 Task: Change scribble line weight to 8PX.
Action: Mouse moved to (446, 347)
Screenshot: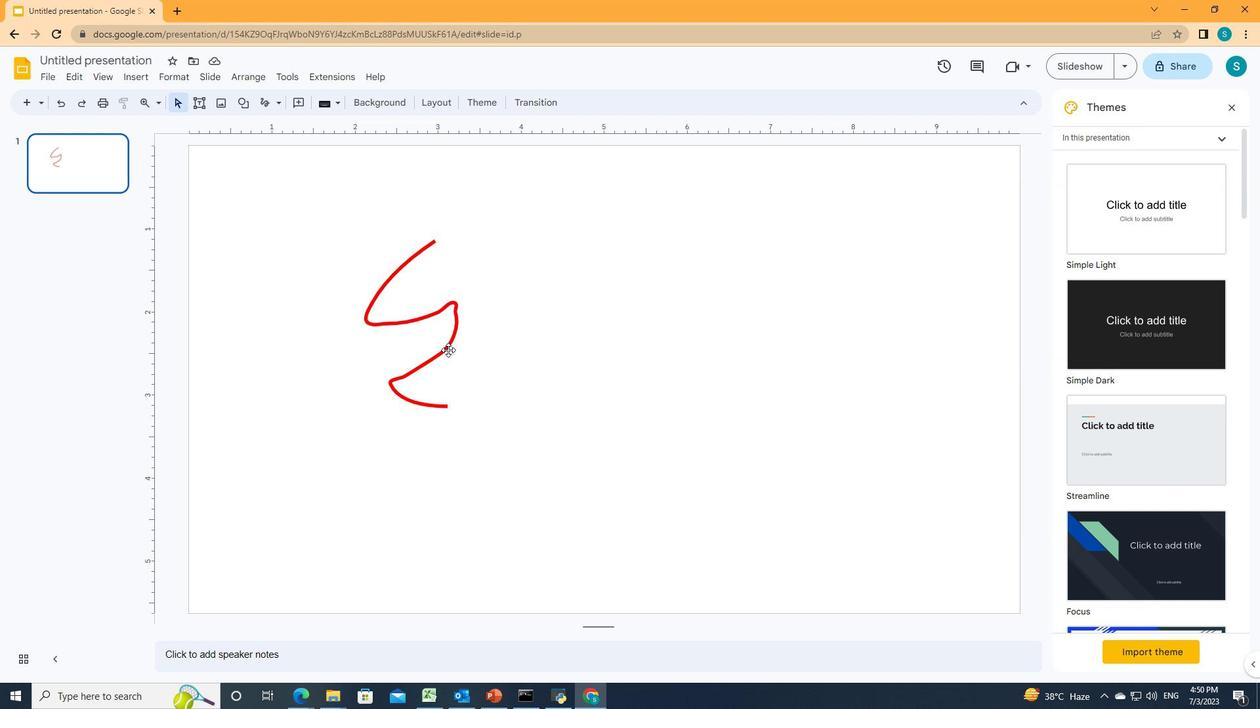 
Action: Mouse pressed left at (446, 347)
Screenshot: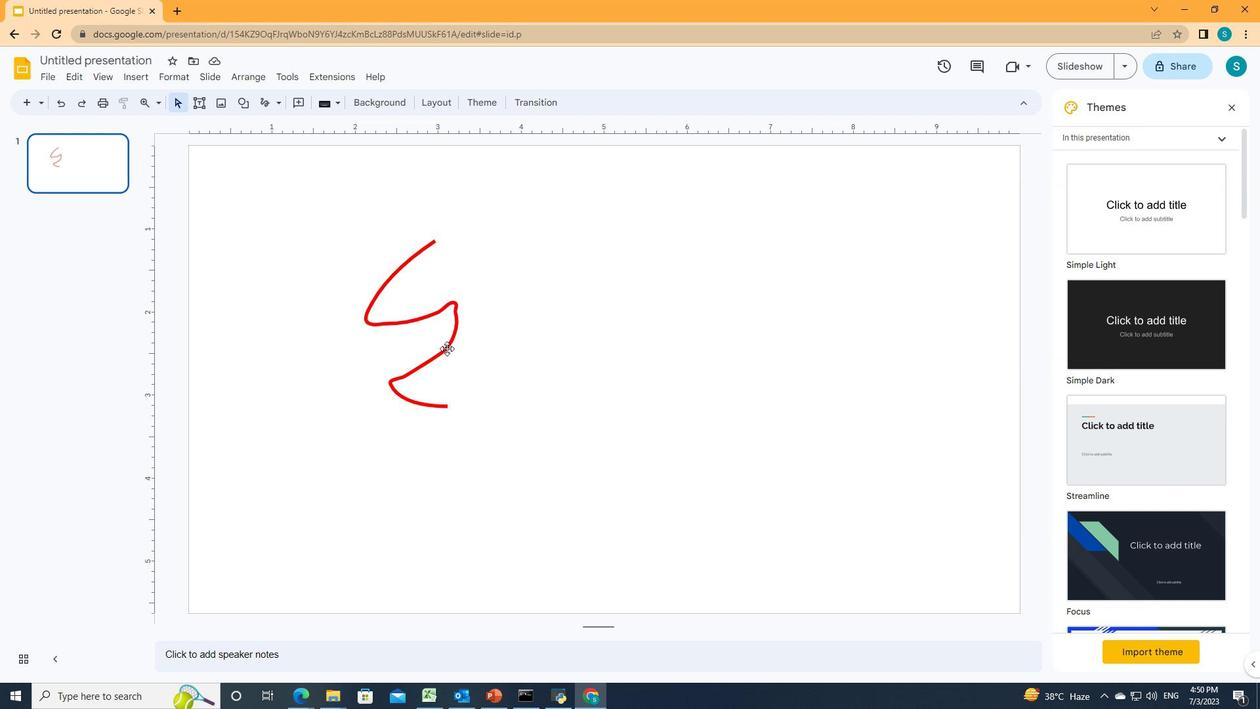 
Action: Mouse moved to (321, 103)
Screenshot: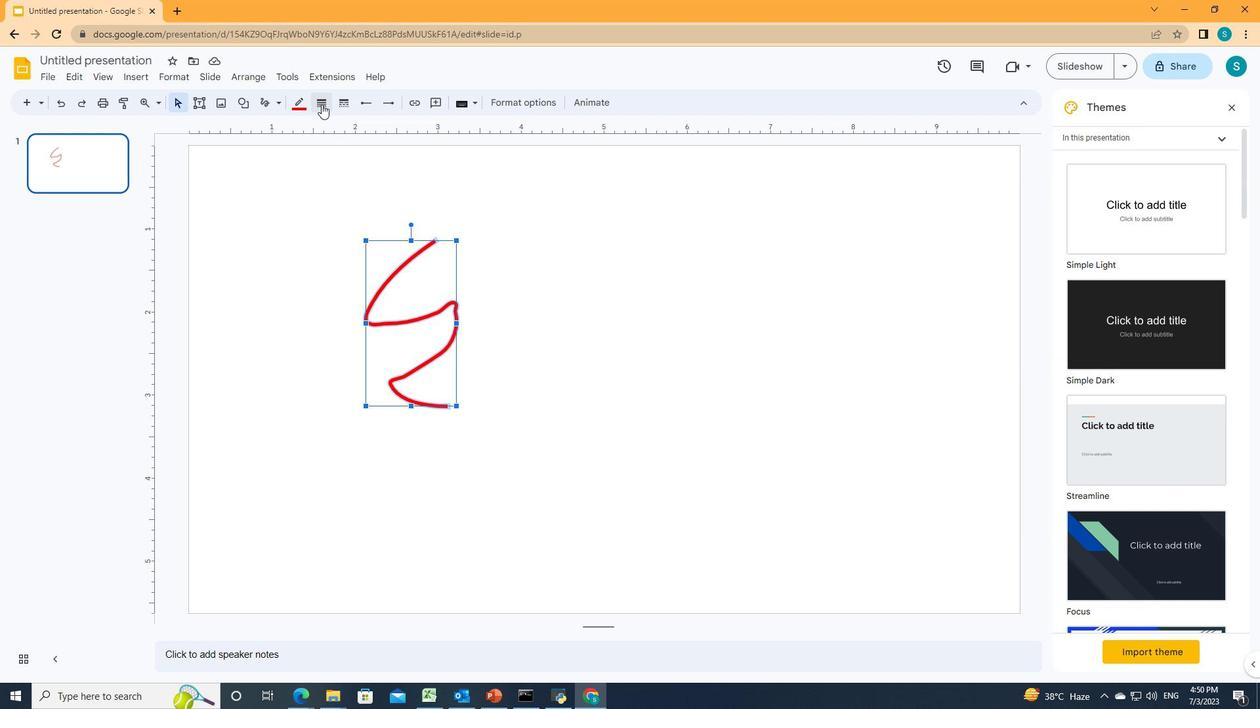 
Action: Mouse pressed left at (321, 103)
Screenshot: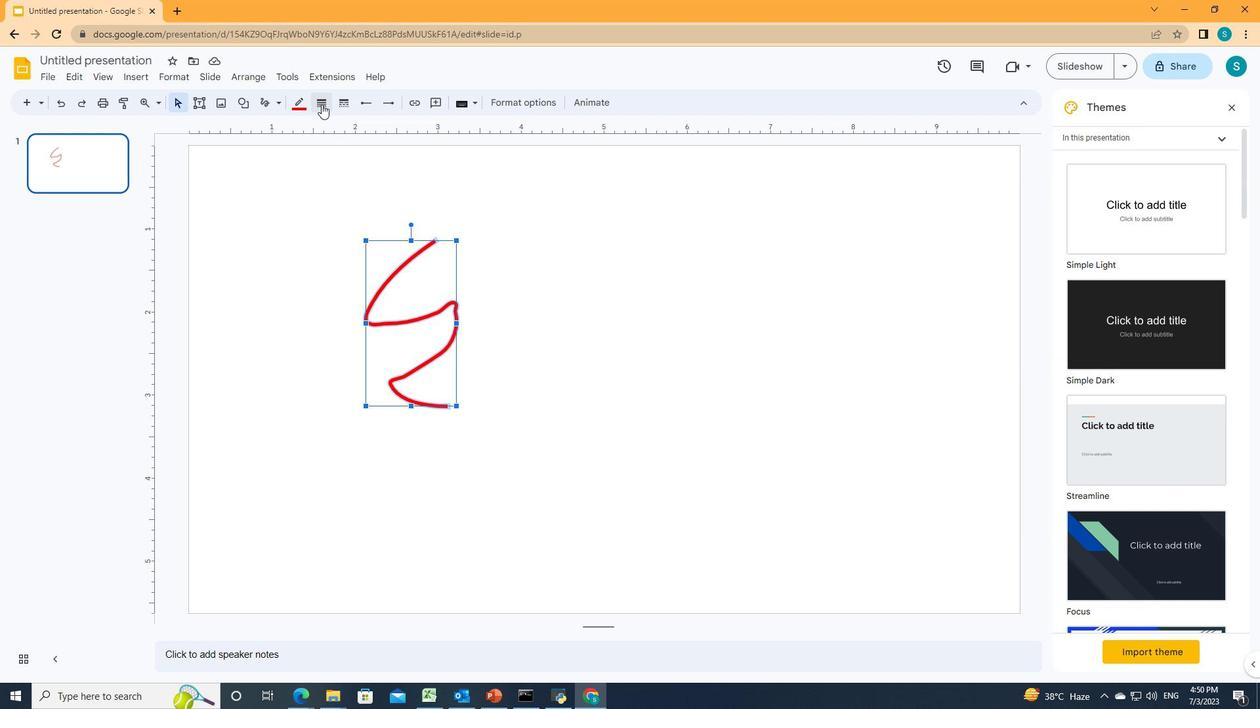
Action: Mouse moved to (331, 211)
Screenshot: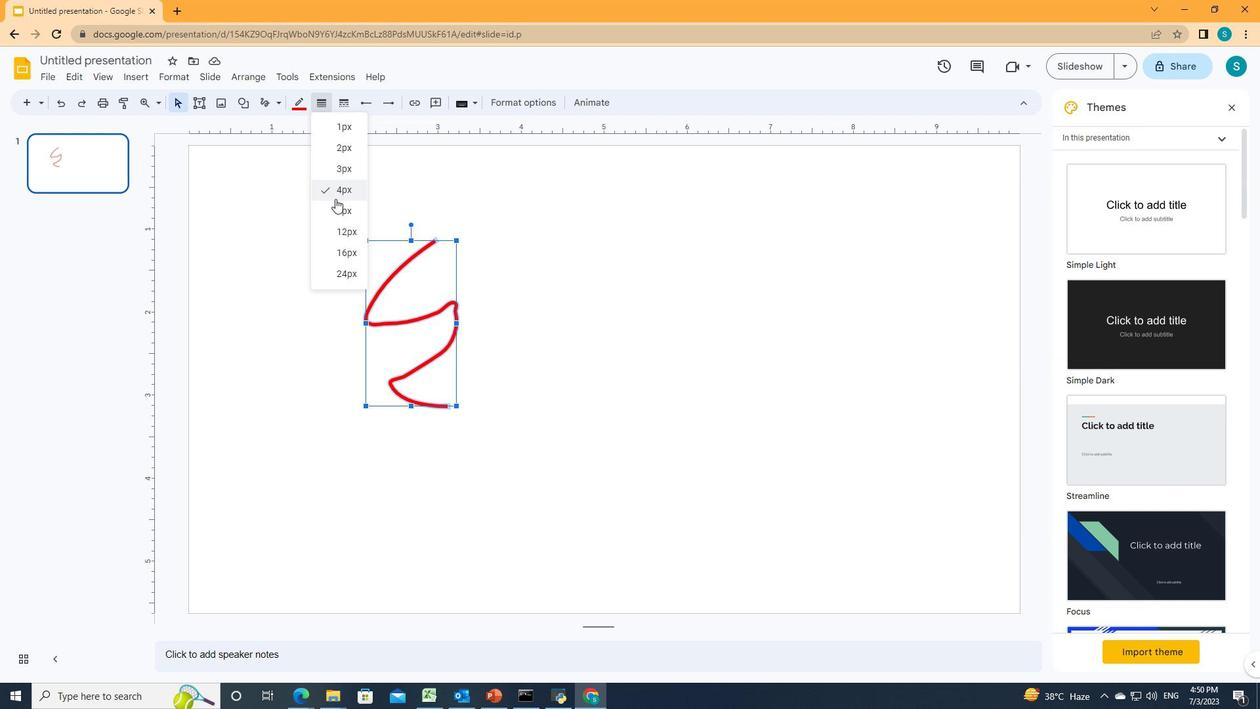 
Action: Mouse pressed left at (331, 211)
Screenshot: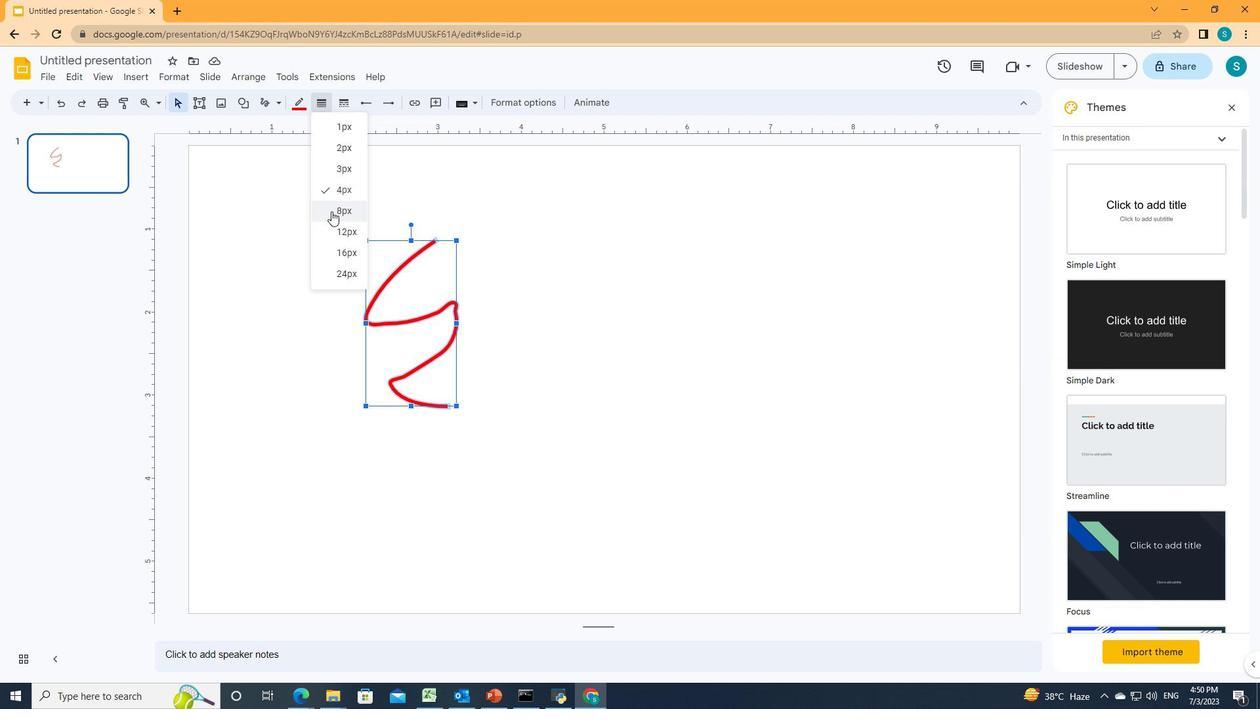 
Action: Mouse moved to (534, 324)
Screenshot: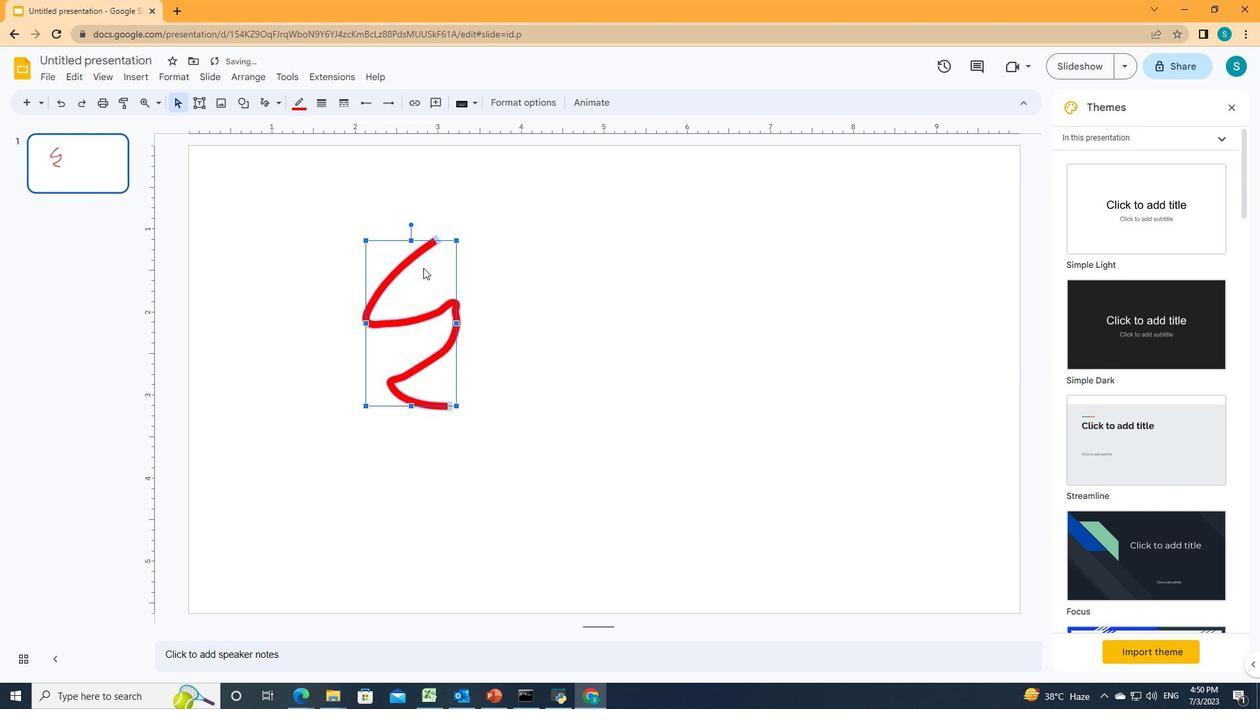 
